 Task: Change the 'Sent Items' folder to show the total number of items.
Action: Mouse moved to (174, 31)
Screenshot: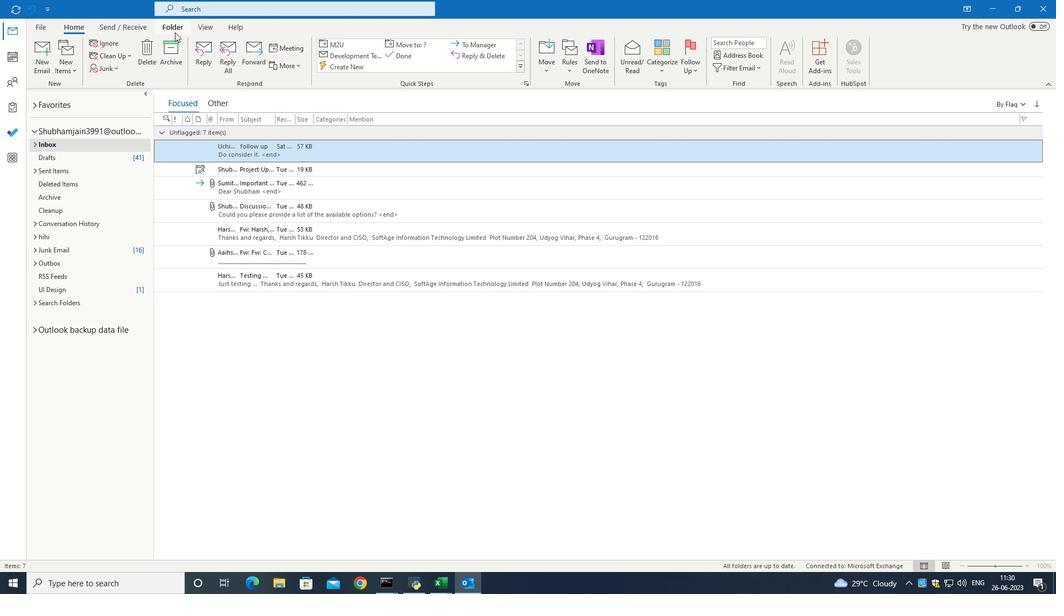 
Action: Mouse pressed left at (174, 31)
Screenshot: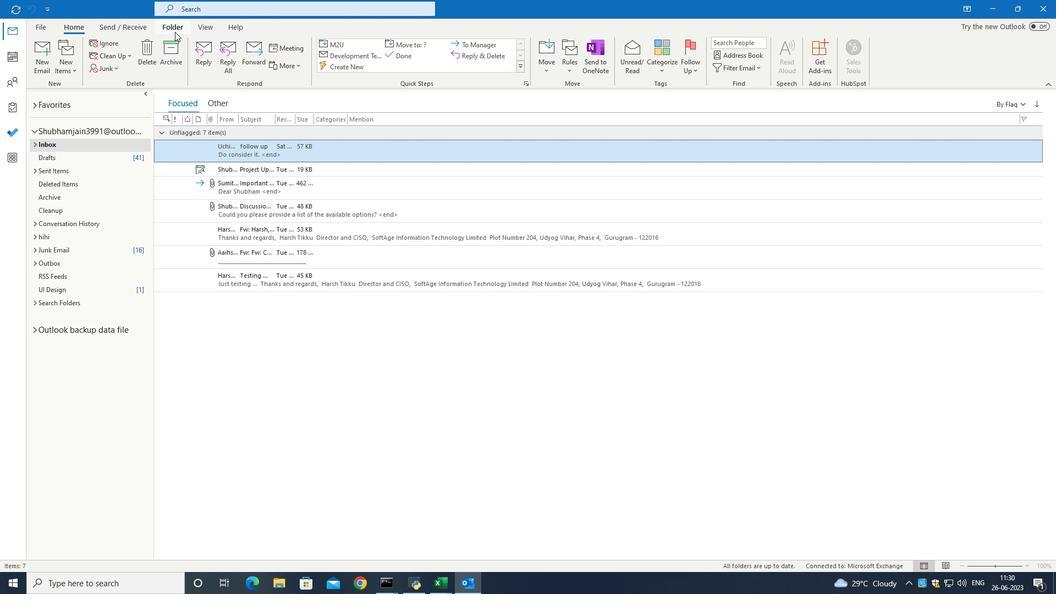 
Action: Mouse moved to (78, 171)
Screenshot: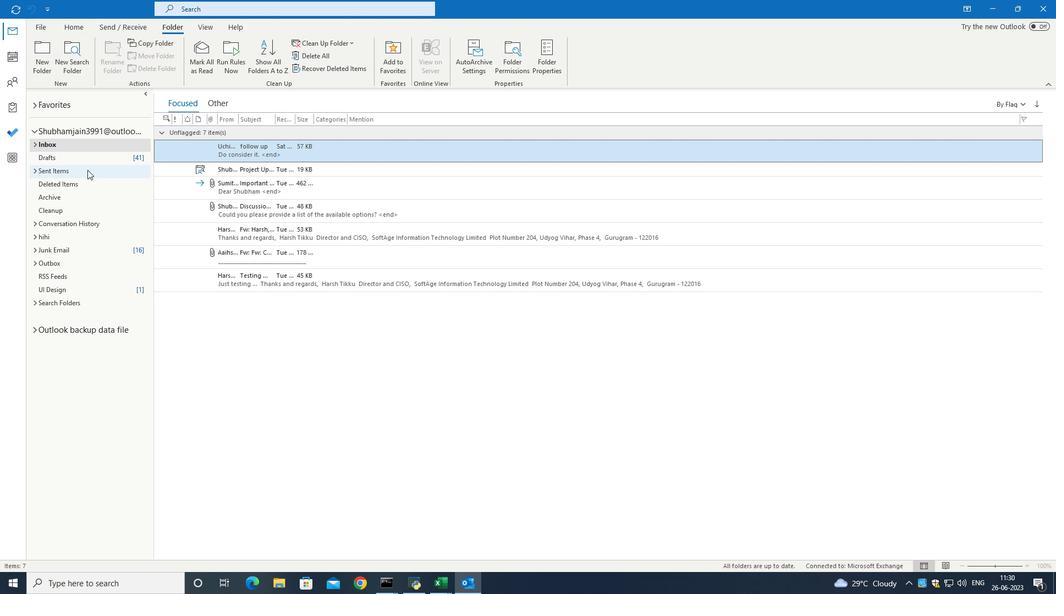 
Action: Mouse pressed left at (78, 171)
Screenshot: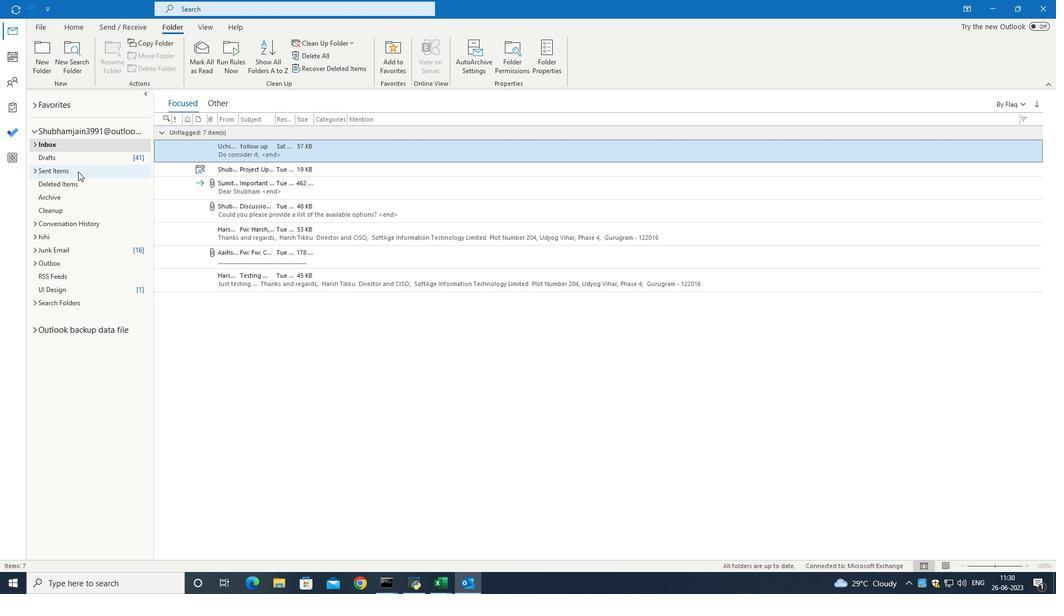 
Action: Mouse moved to (541, 60)
Screenshot: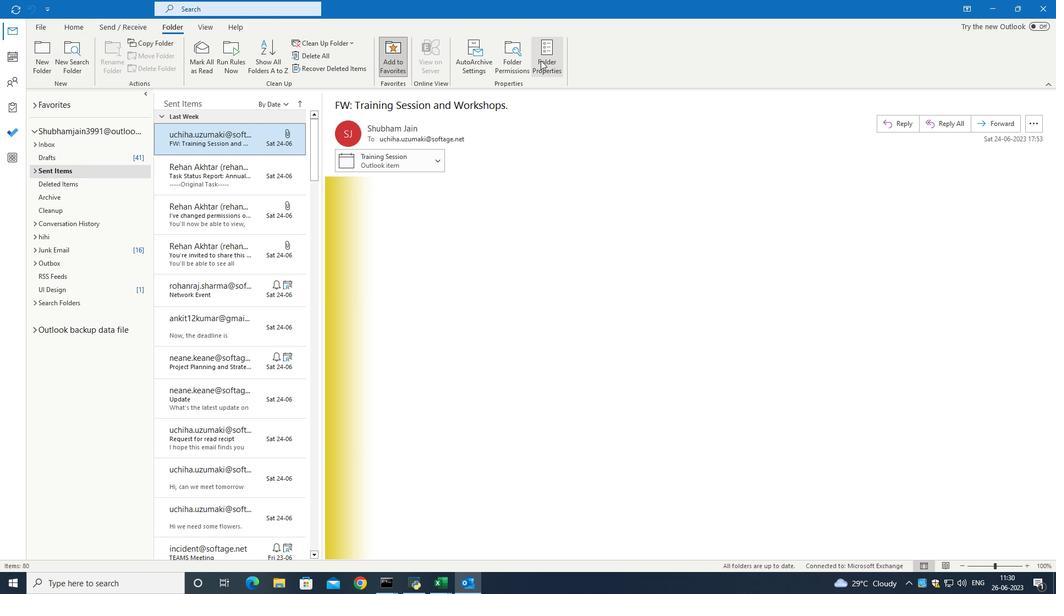 
Action: Mouse pressed left at (541, 60)
Screenshot: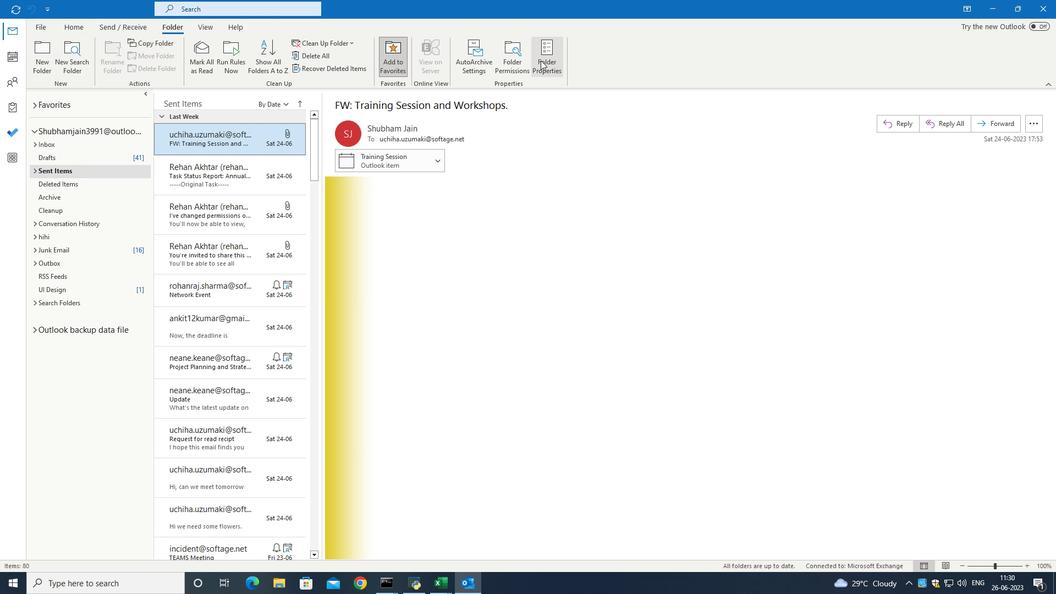 
Action: Mouse moved to (481, 277)
Screenshot: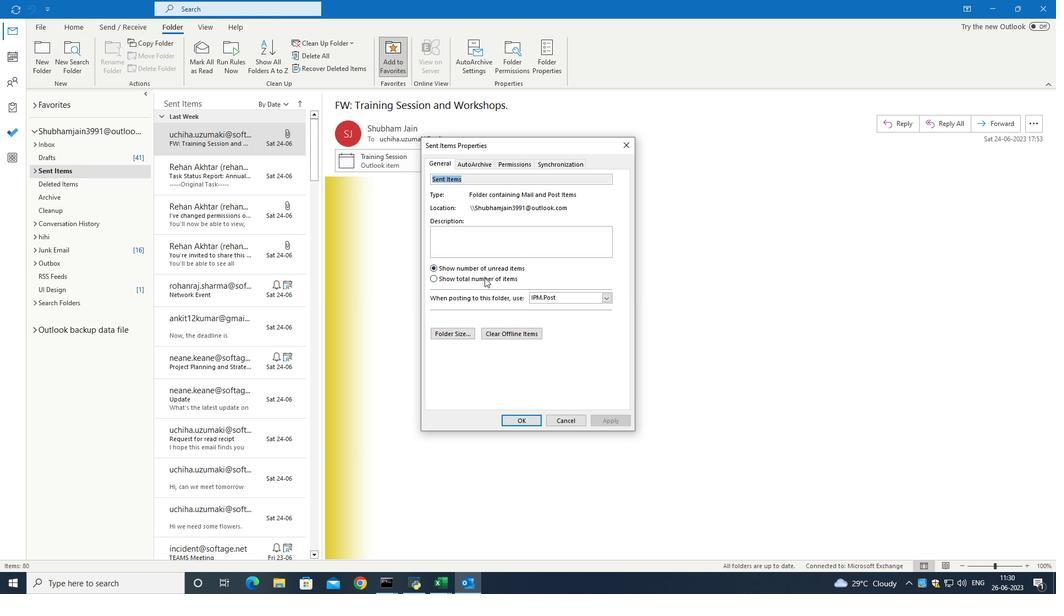 
Action: Mouse pressed left at (481, 277)
Screenshot: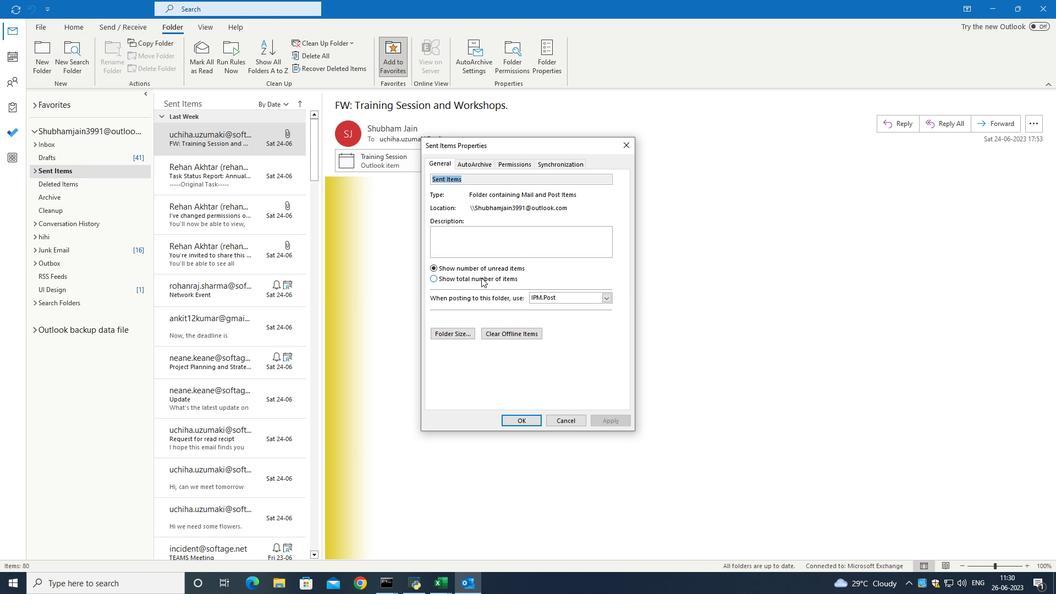 
Action: Mouse moved to (594, 420)
Screenshot: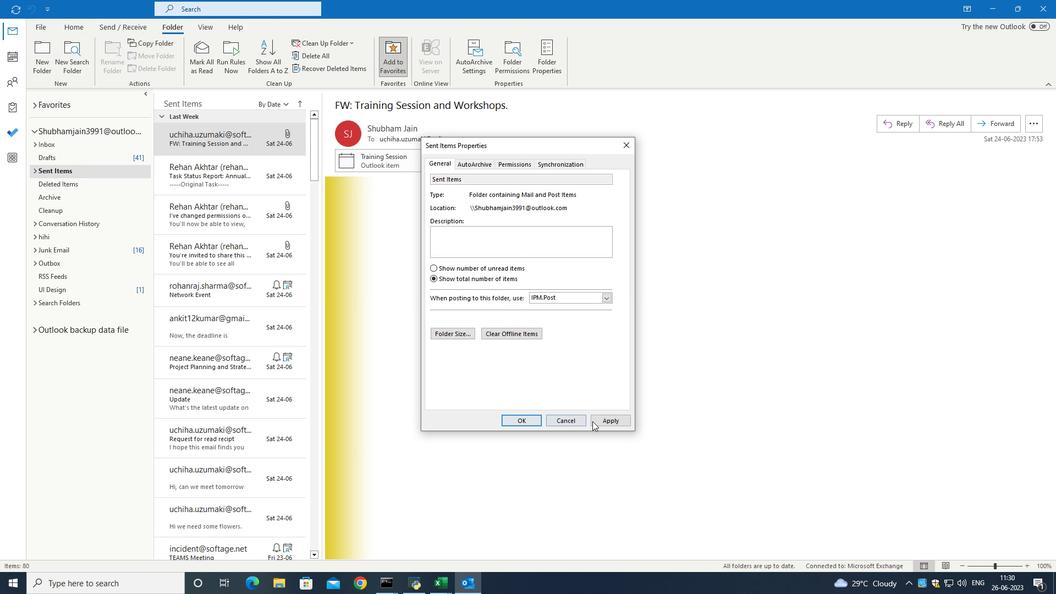 
Action: Mouse pressed left at (594, 420)
Screenshot: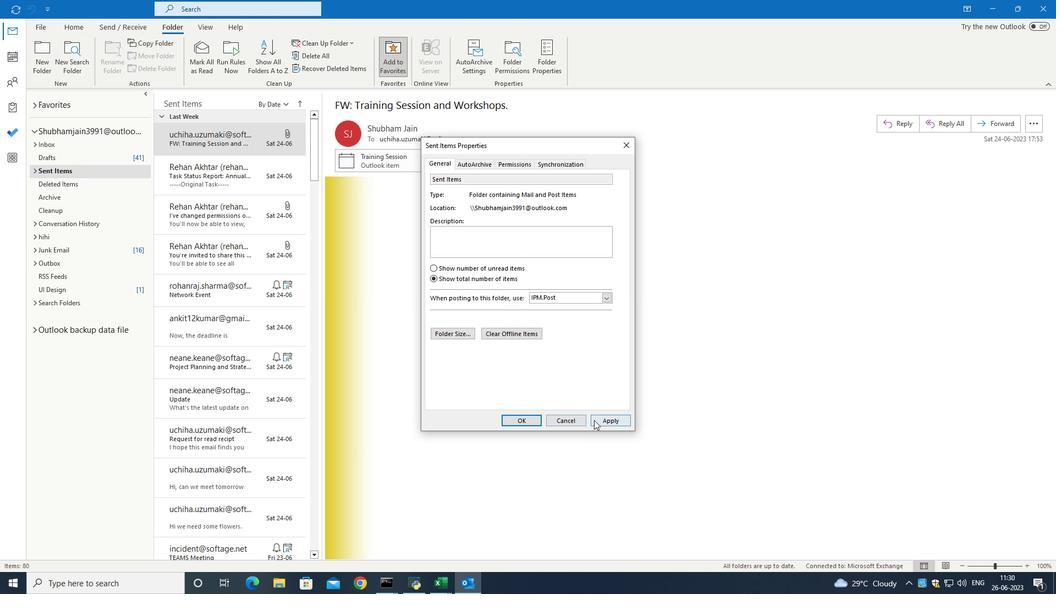 
Action: Mouse moved to (525, 422)
Screenshot: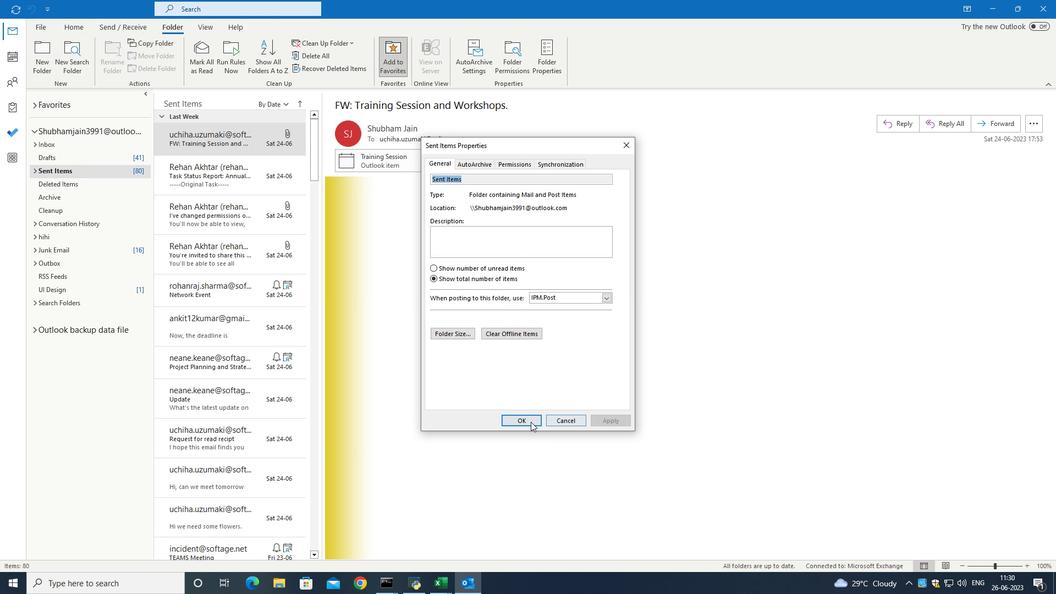 
Action: Mouse pressed left at (525, 422)
Screenshot: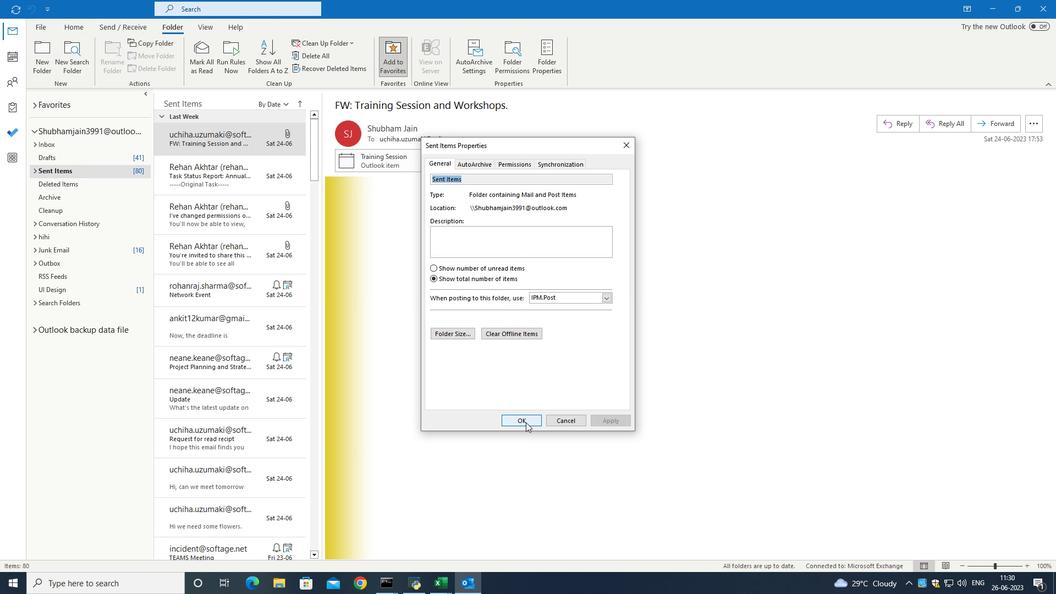 
